 Task: Sort the products by unit price (high first).
Action: Mouse pressed left at (25, 120)
Screenshot: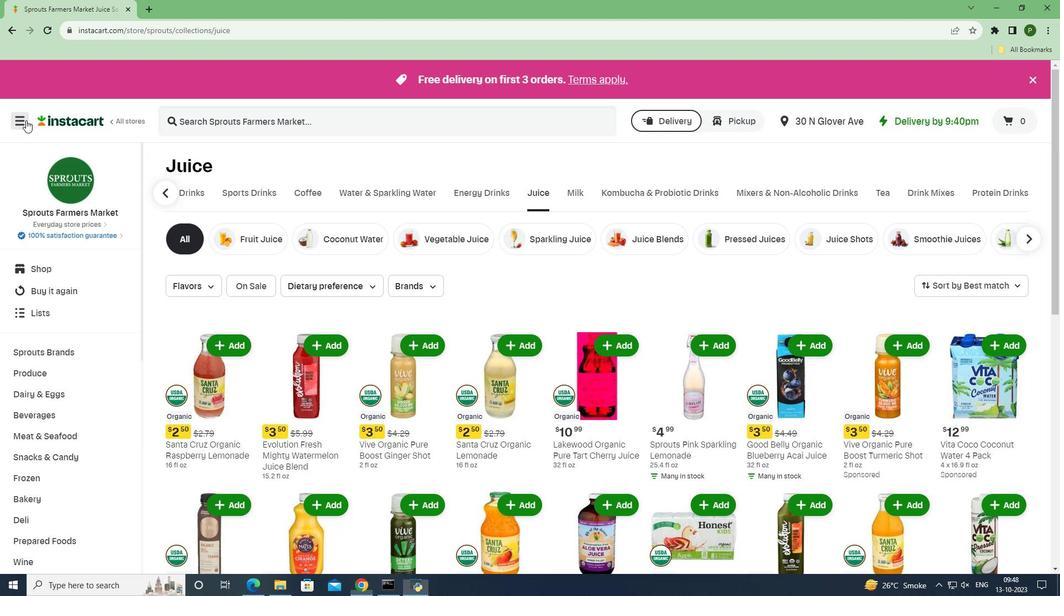
Action: Mouse moved to (38, 287)
Screenshot: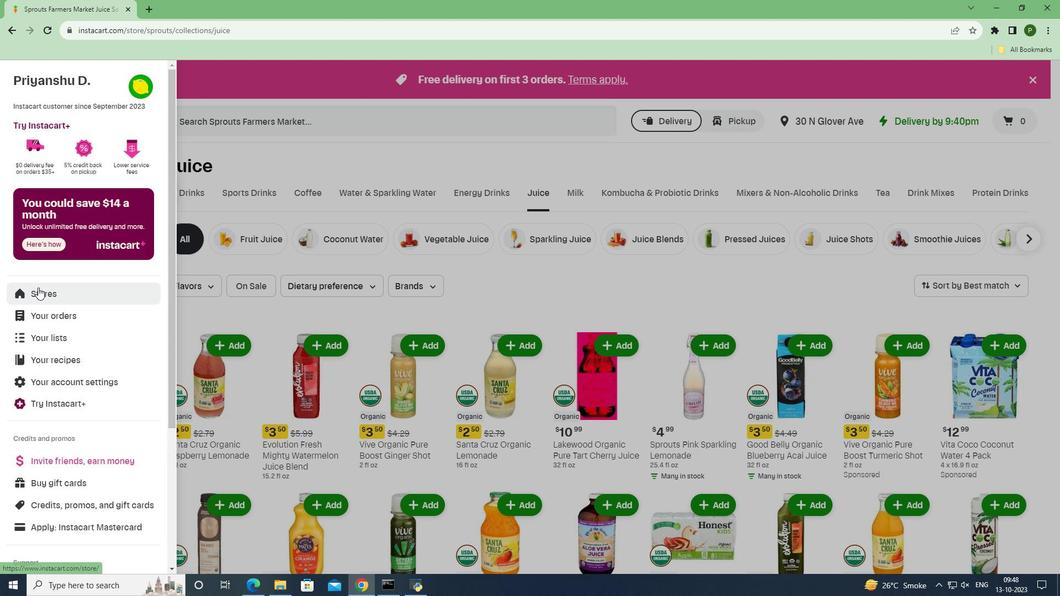
Action: Mouse pressed left at (38, 287)
Screenshot: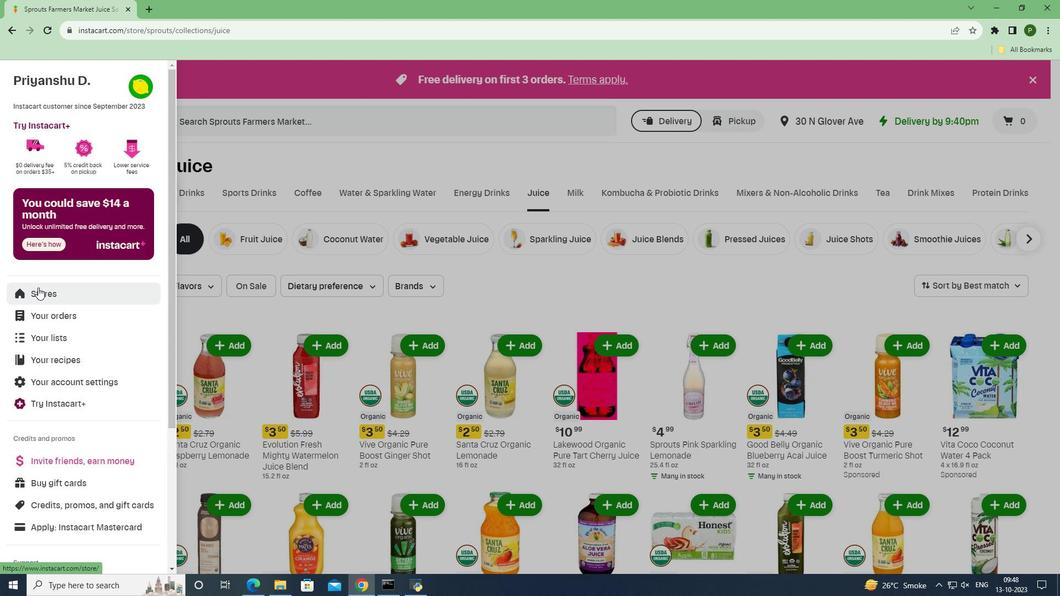 
Action: Mouse moved to (260, 129)
Screenshot: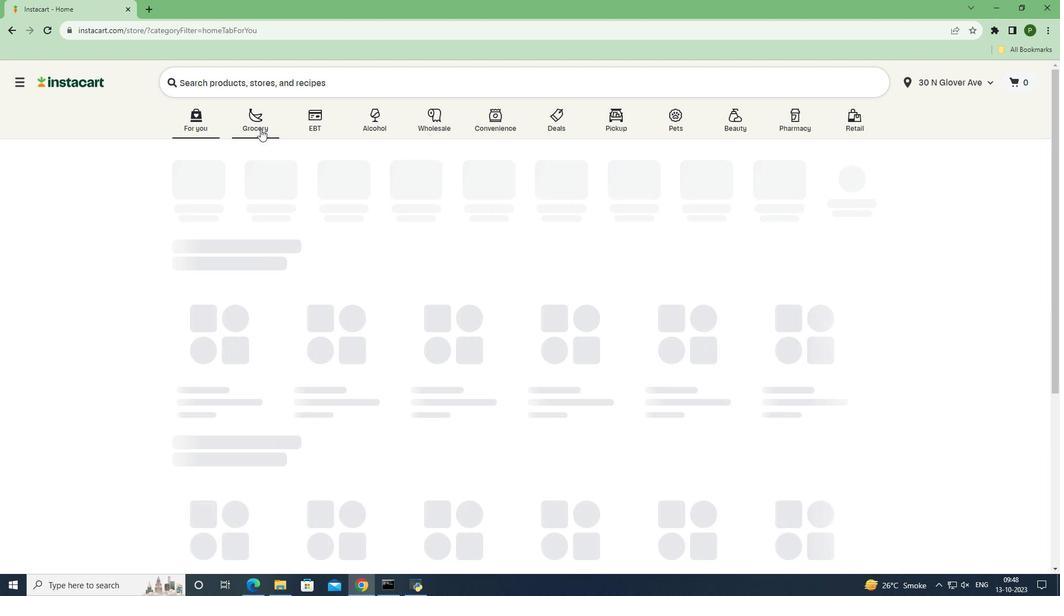 
Action: Mouse pressed left at (260, 129)
Screenshot: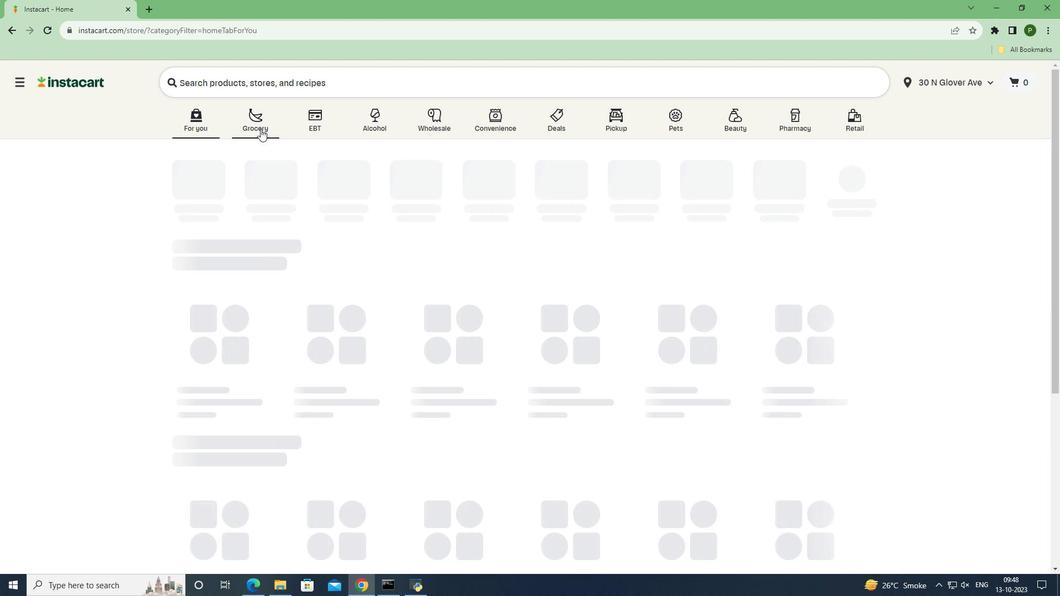
Action: Mouse moved to (675, 259)
Screenshot: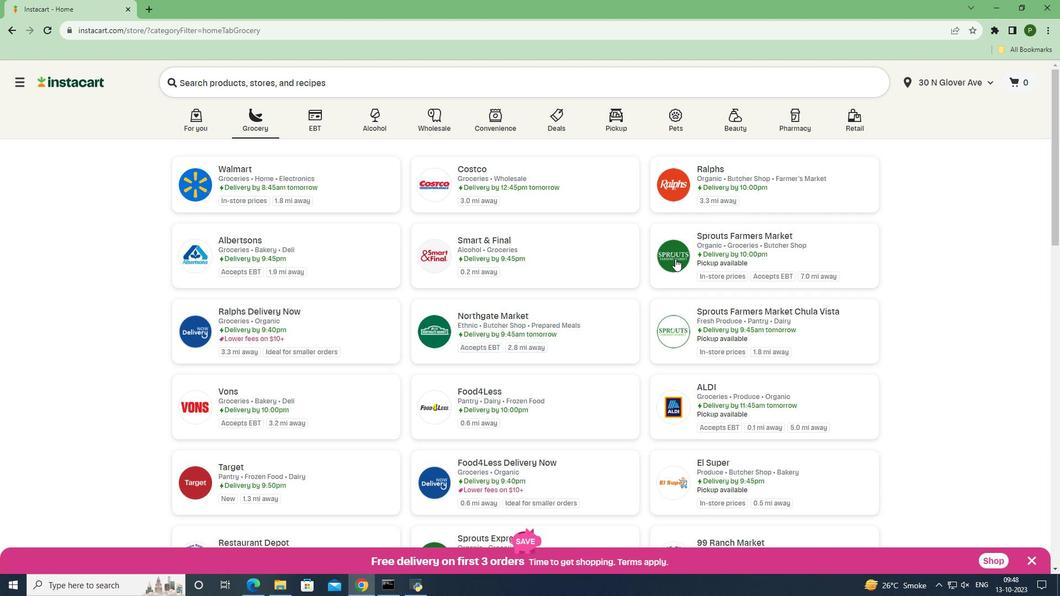 
Action: Mouse pressed left at (675, 259)
Screenshot: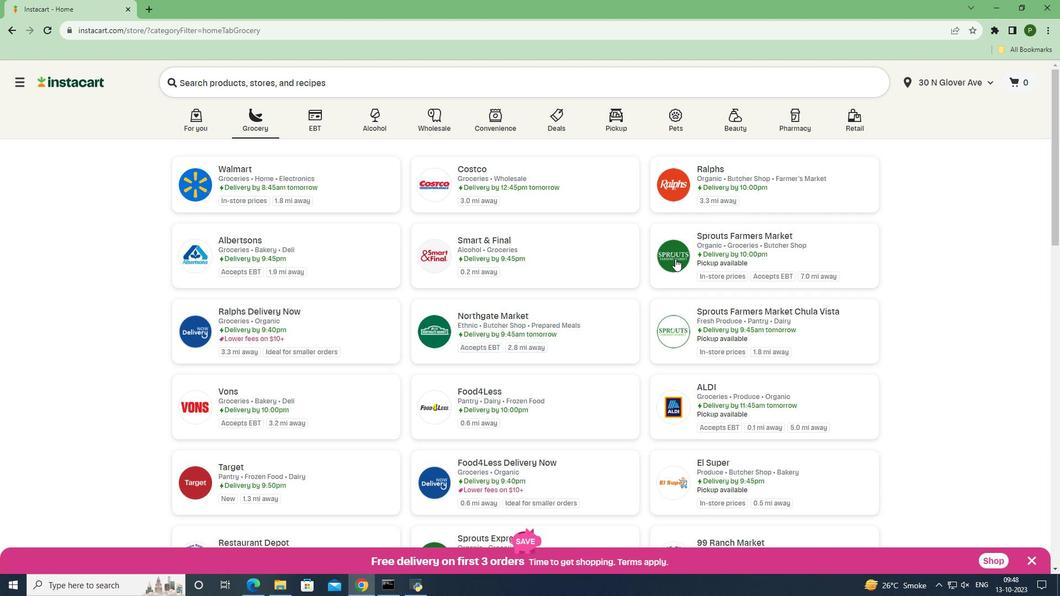
Action: Mouse moved to (45, 414)
Screenshot: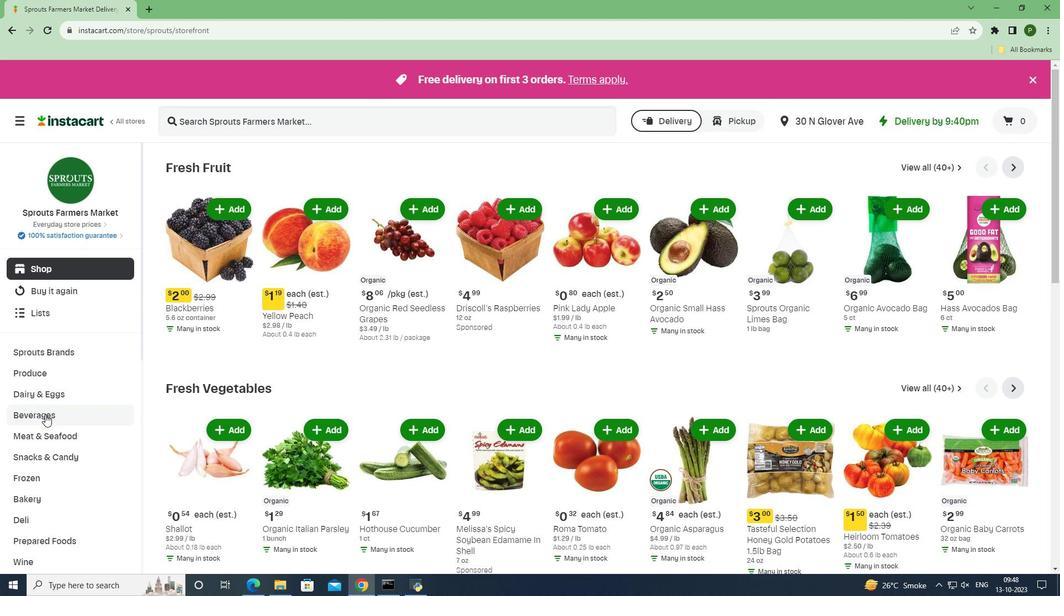 
Action: Mouse pressed left at (45, 414)
Screenshot: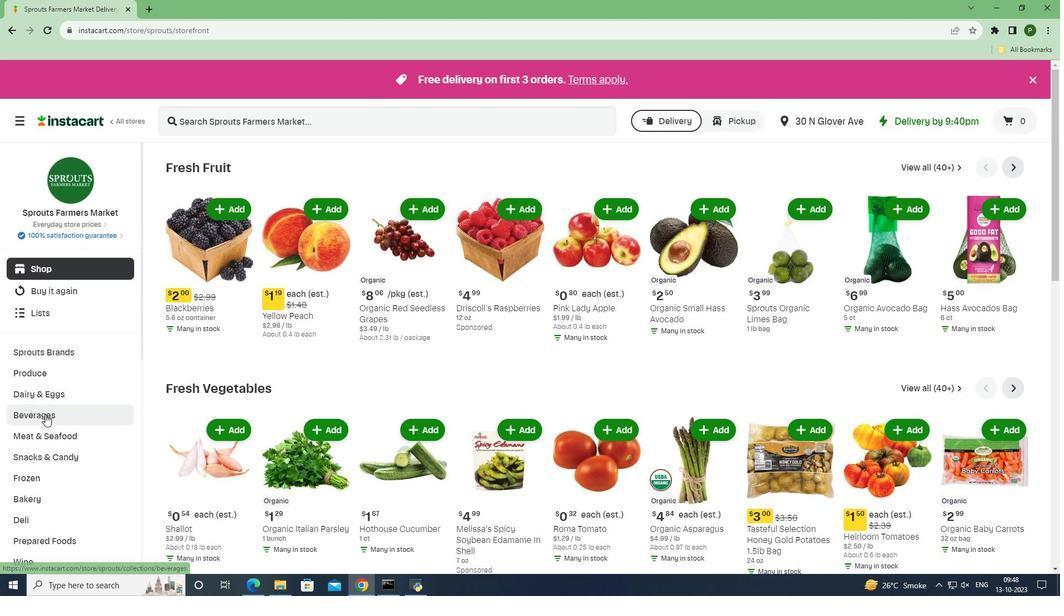 
Action: Mouse moved to (617, 192)
Screenshot: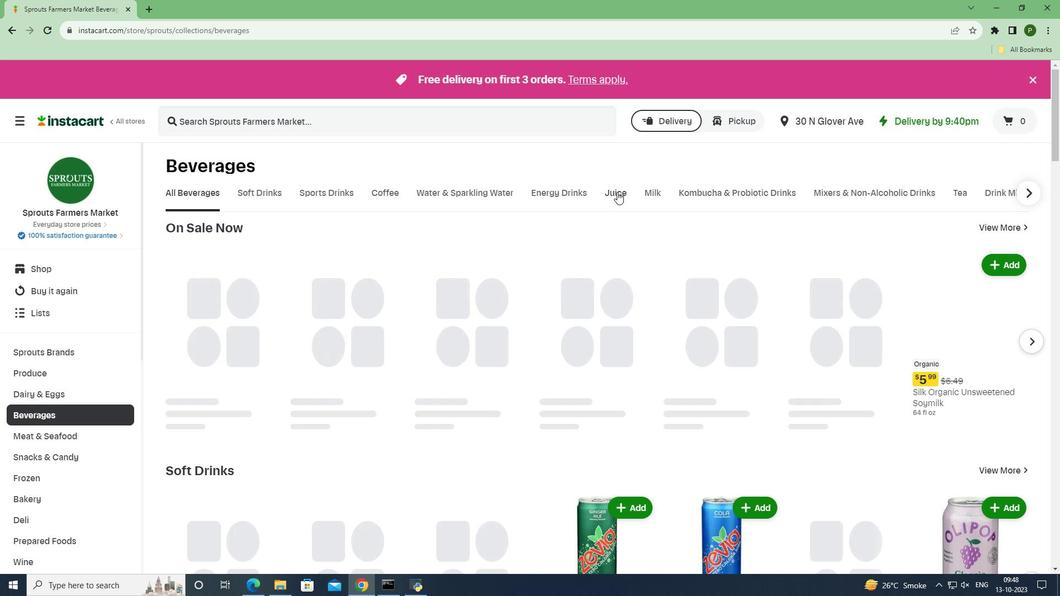 
Action: Mouse pressed left at (617, 192)
Screenshot: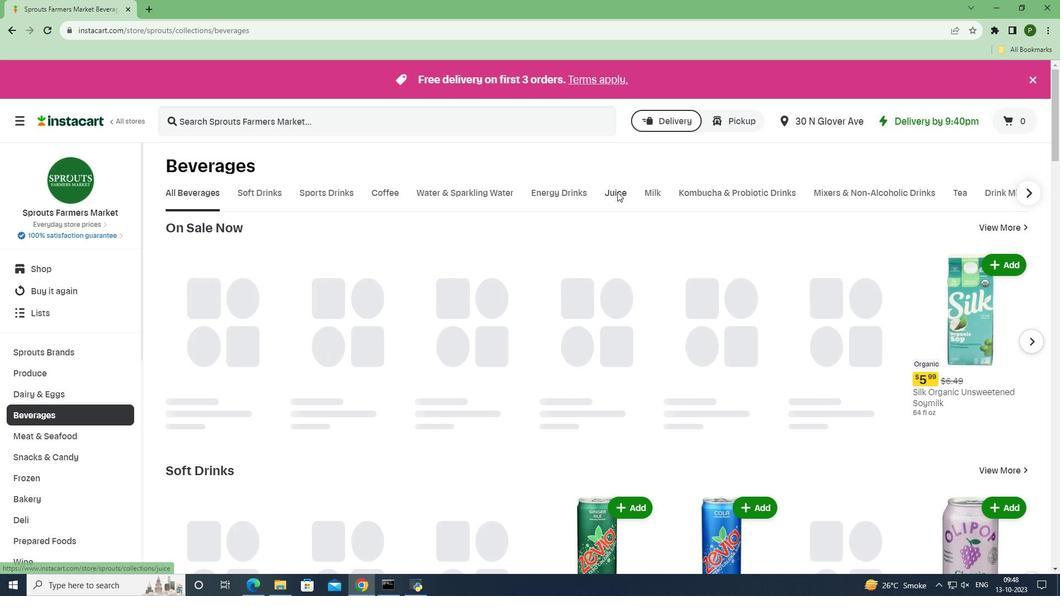 
Action: Mouse moved to (964, 287)
Screenshot: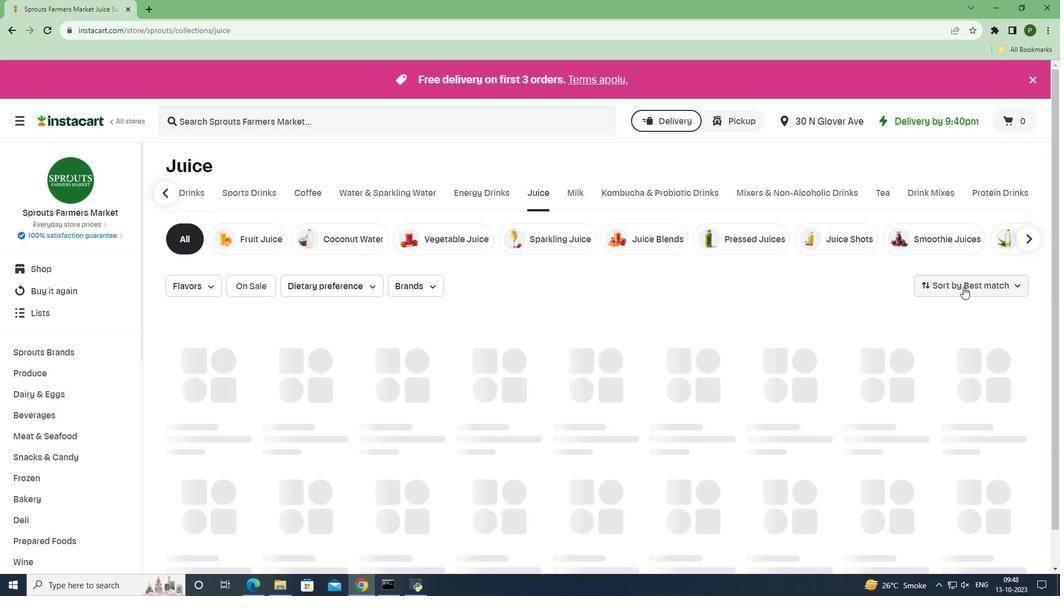 
Action: Mouse pressed left at (964, 287)
Screenshot: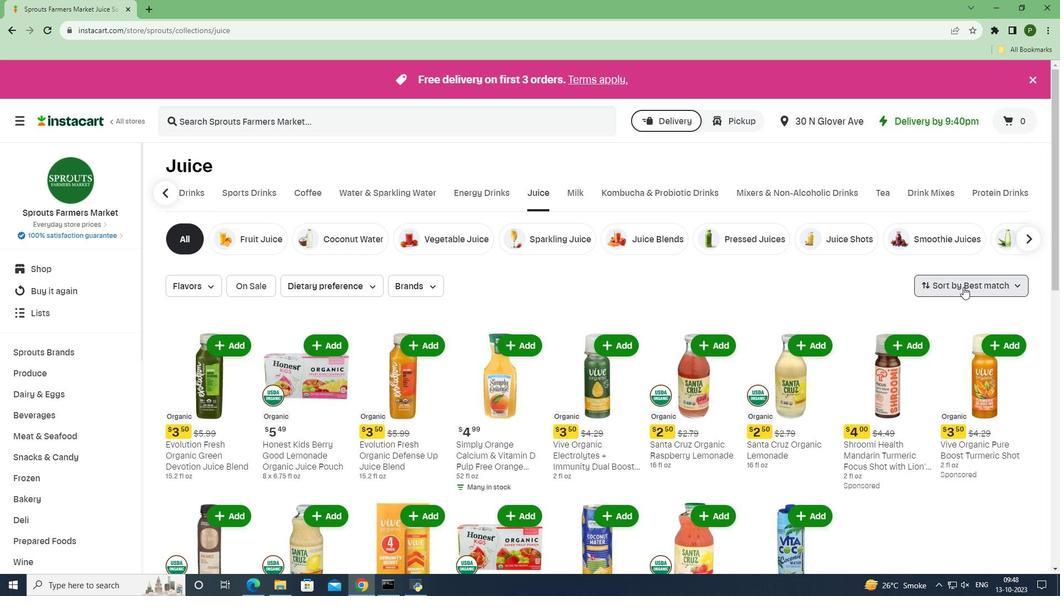
Action: Mouse moved to (954, 414)
Screenshot: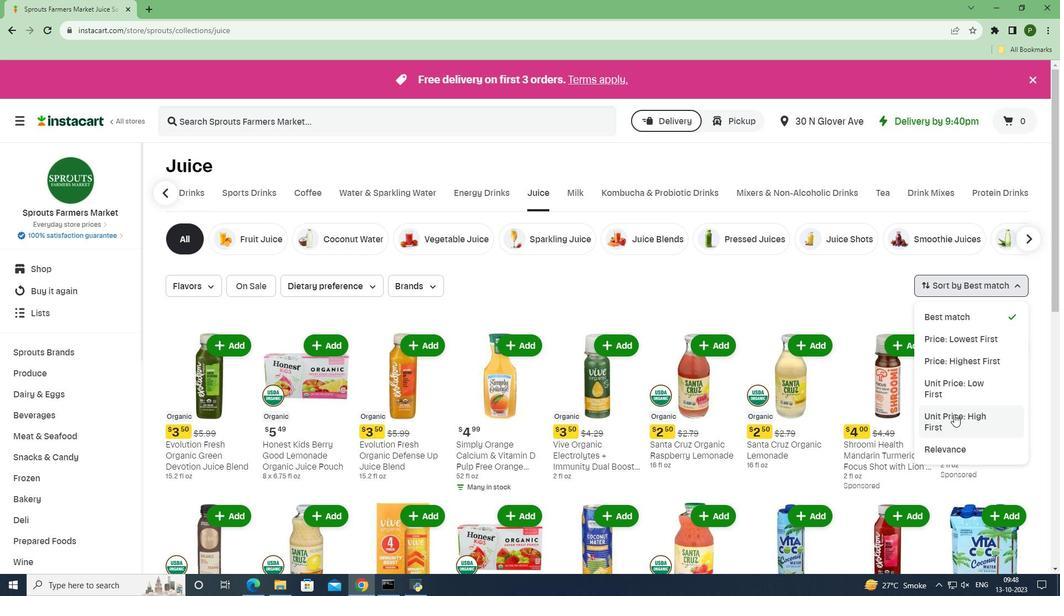 
Action: Mouse pressed left at (954, 414)
Screenshot: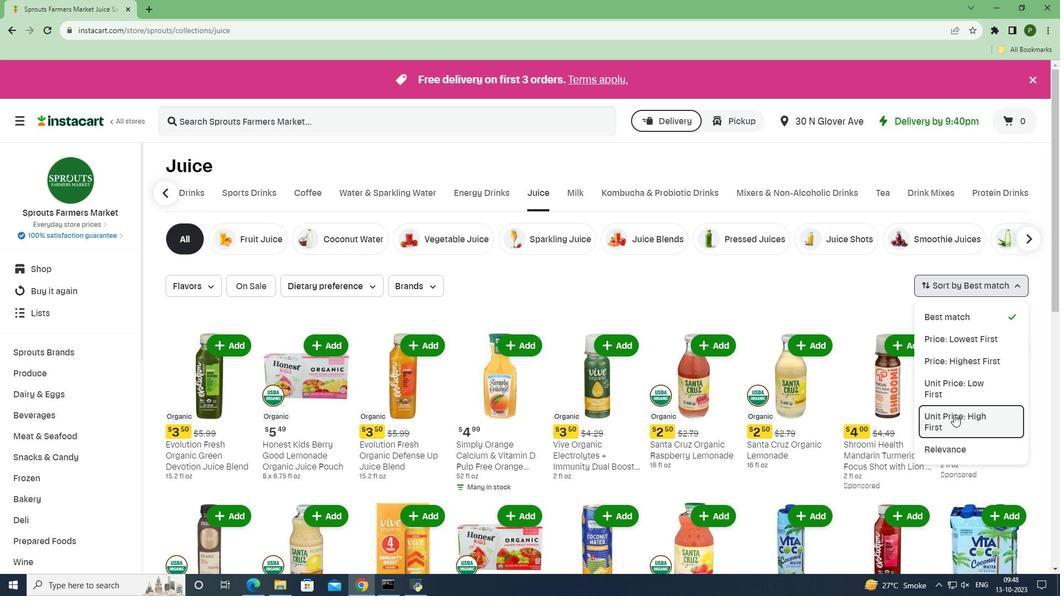 
Action: Mouse moved to (908, 513)
Screenshot: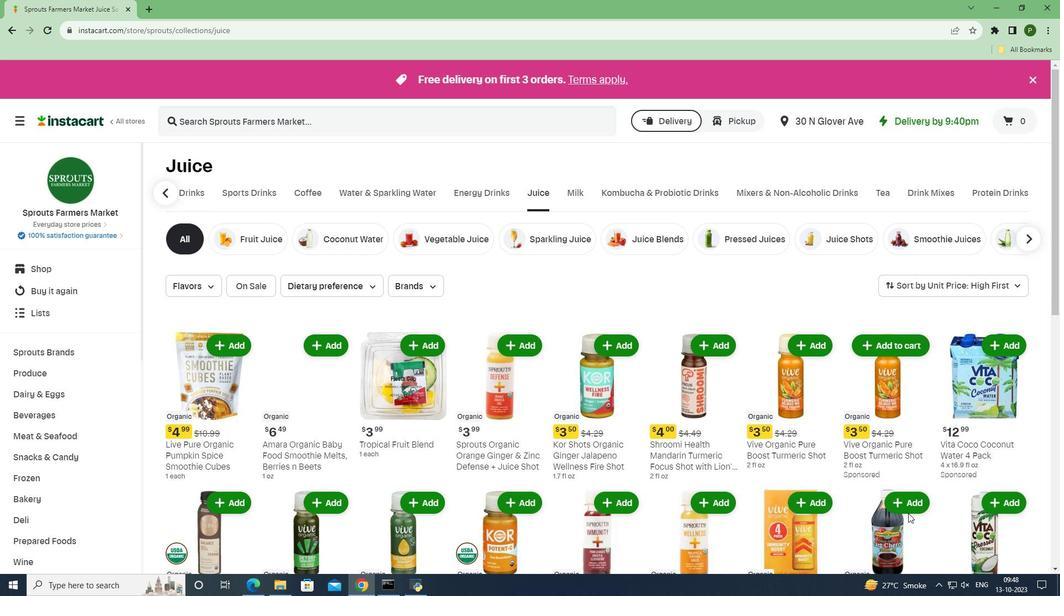 
